 Task: Create Card Card0000000003 in Board Board0000000001 in Workspace WS0000000001 in Trello. Create Card Card0000000004 in Board Board0000000001 in Workspace WS0000000001 in Trello. Create Card Card0000000005 in Board Board0000000002 in Workspace WS0000000001 in Trello. Create Card Card0000000006 in Board Board0000000002 in Workspace WS0000000001 in Trello. Create Card Card0000000007 in Board Board0000000002 in Workspace WS0000000001 in Trello
Action: Mouse moved to (352, 289)
Screenshot: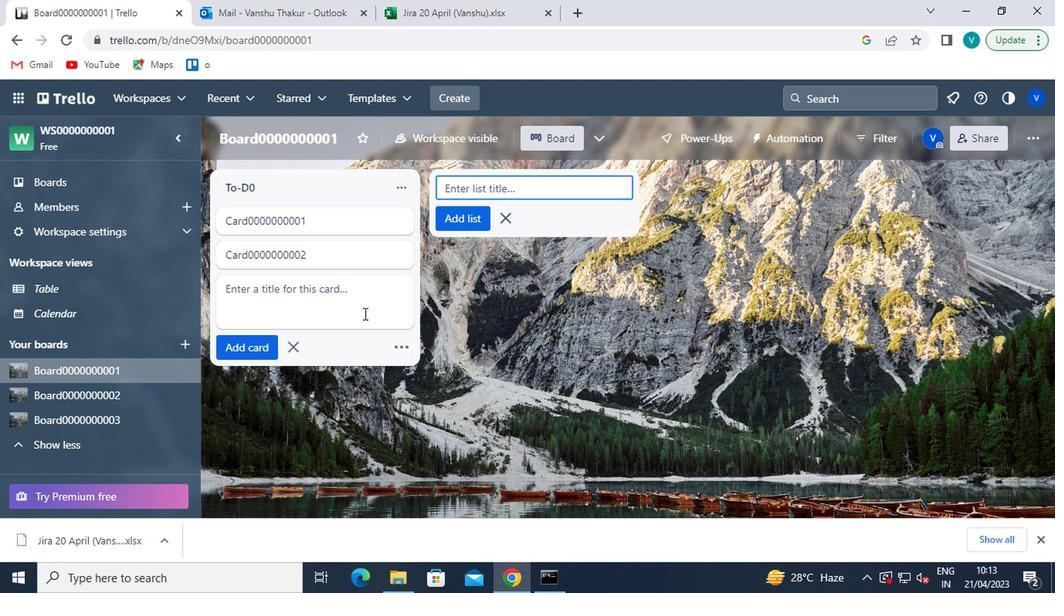 
Action: Mouse pressed left at (352, 289)
Screenshot: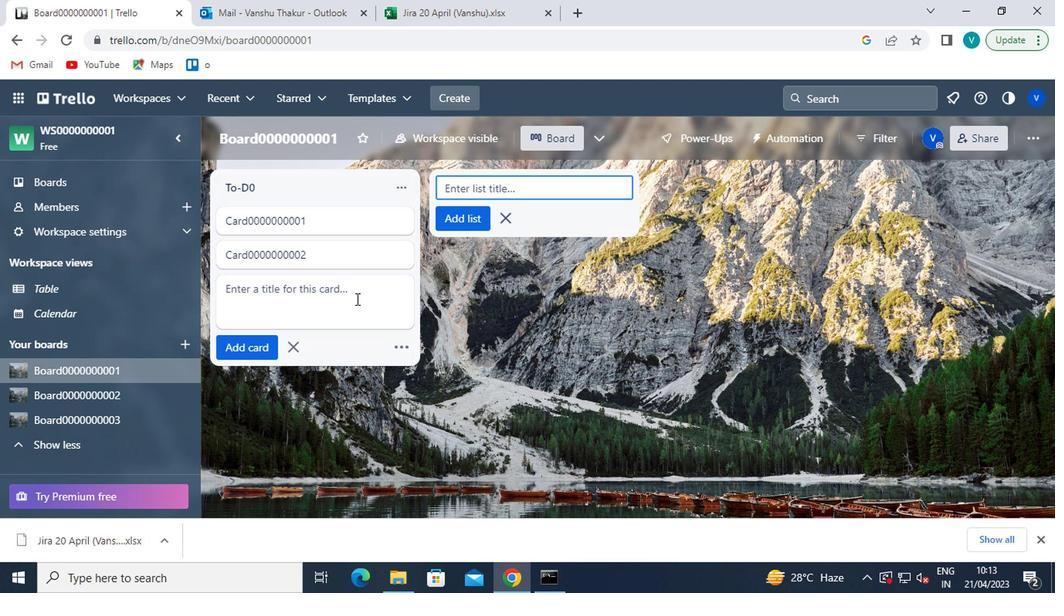 
Action: Key pressed <Key.shift>CARD0000000003<Key.enter><Key.shift>CARD0000000004
Screenshot: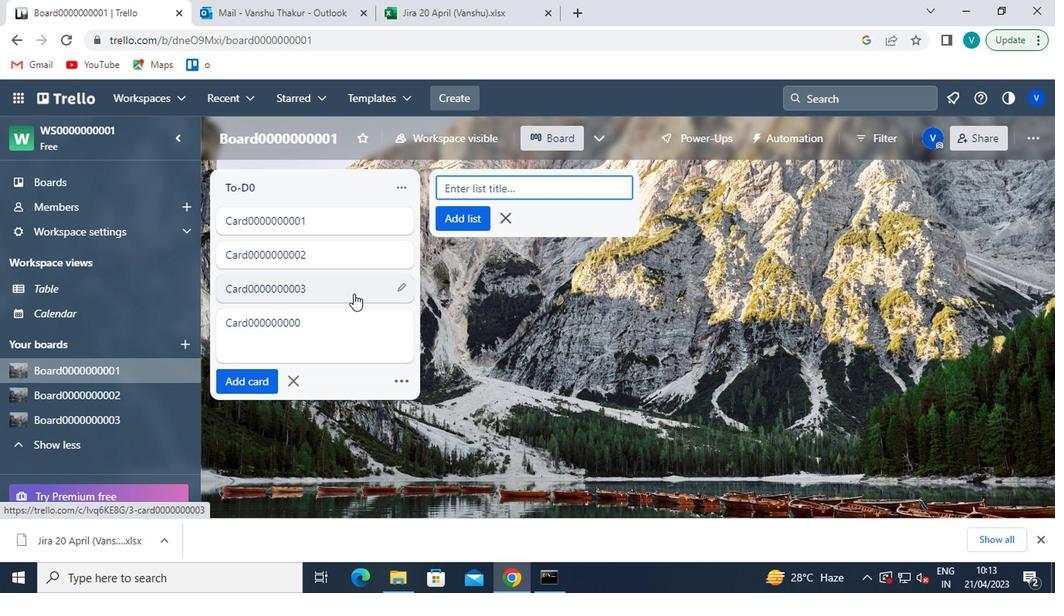 
Action: Mouse moved to (112, 397)
Screenshot: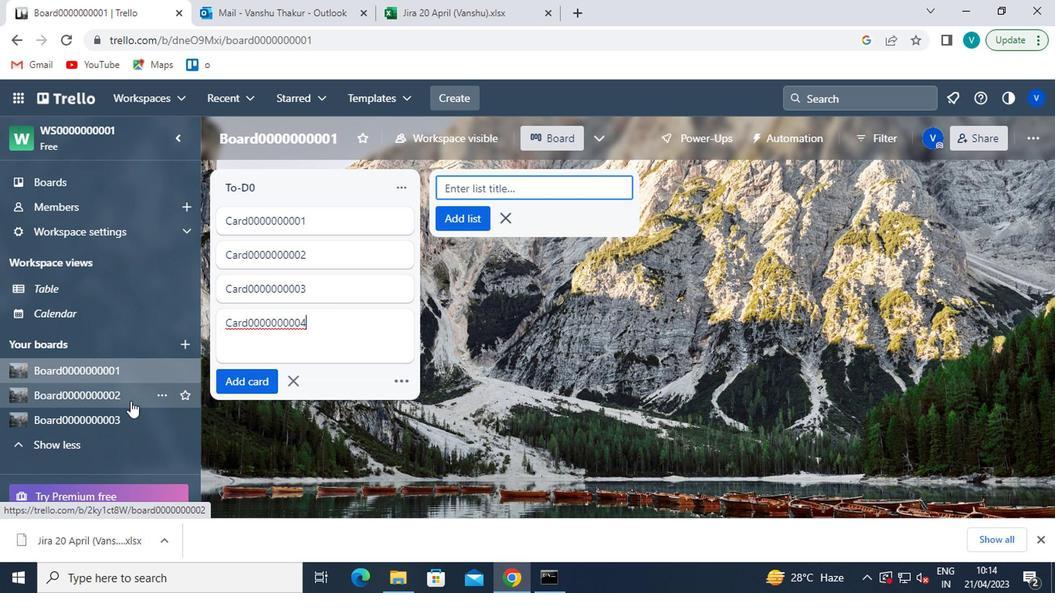 
Action: Mouse pressed left at (112, 397)
Screenshot: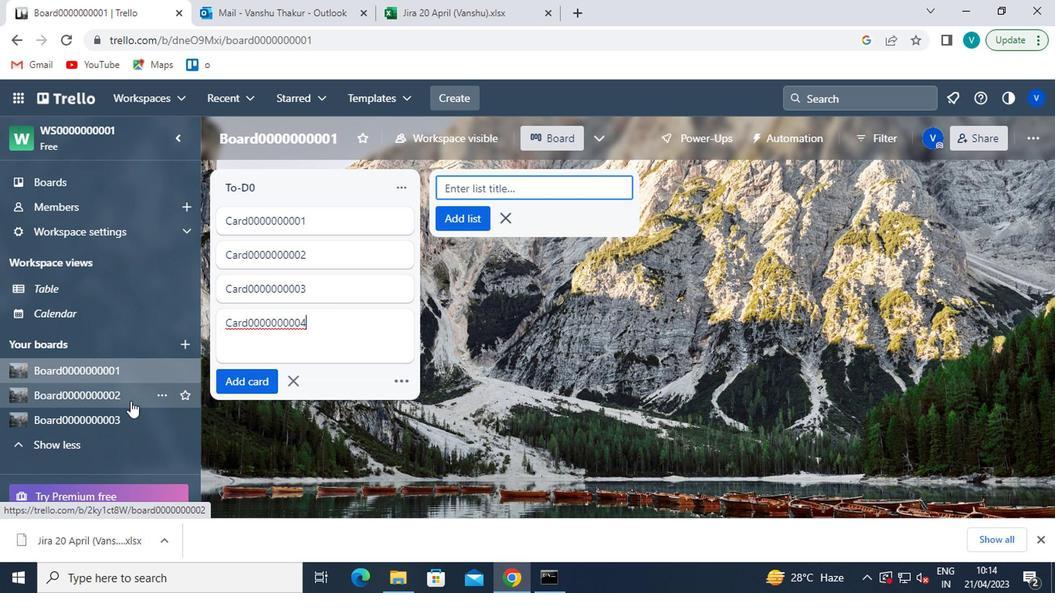 
Action: Mouse moved to (262, 212)
Screenshot: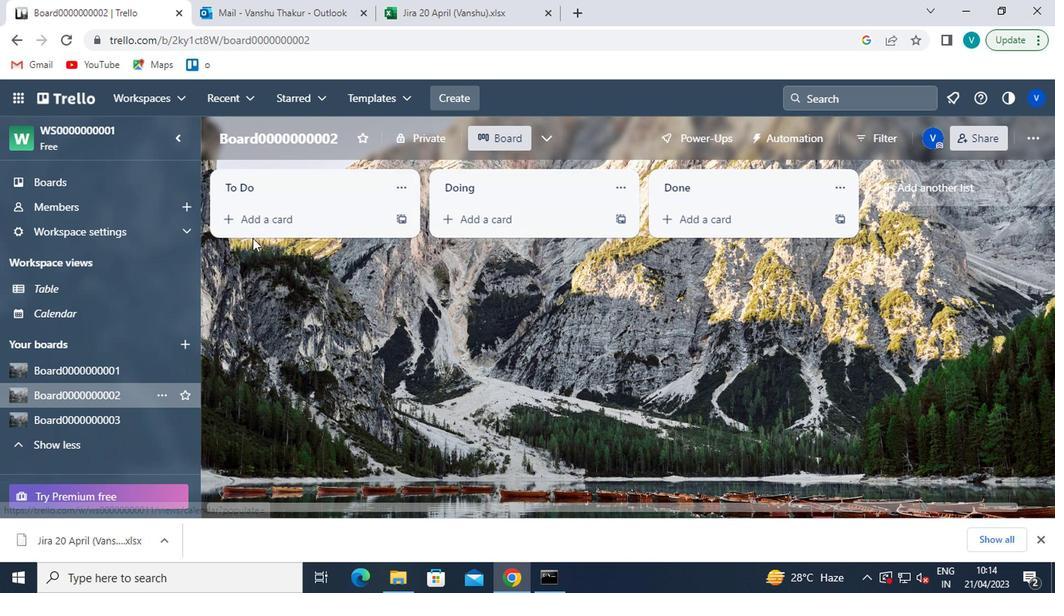 
Action: Mouse pressed left at (262, 212)
Screenshot: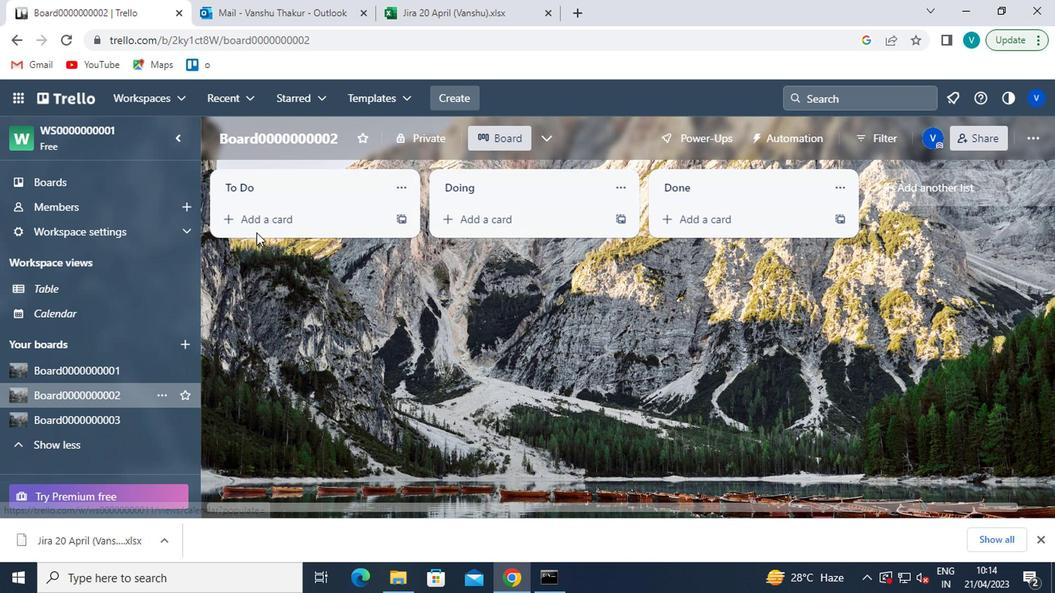 
Action: Key pressed <Key.shift>CARD0000000005<Key.enter><Key.shift>CARD0000000006<Key.enter><Key.shift>CARD0000000007
Screenshot: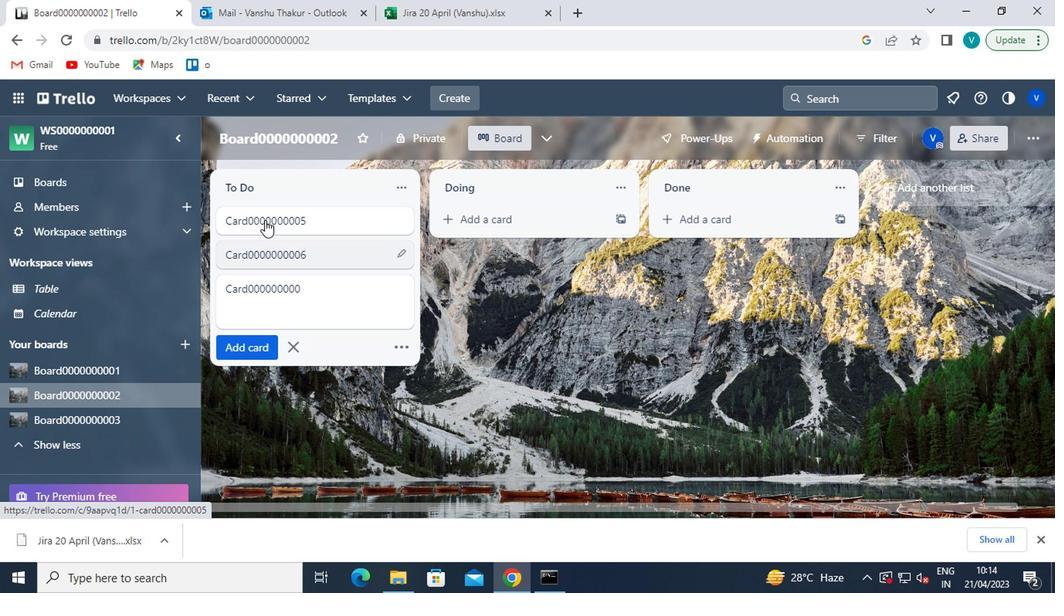 
